 Task: Look for products in the category "IPA" from Abnormal Brewing only.
Action: Mouse moved to (649, 252)
Screenshot: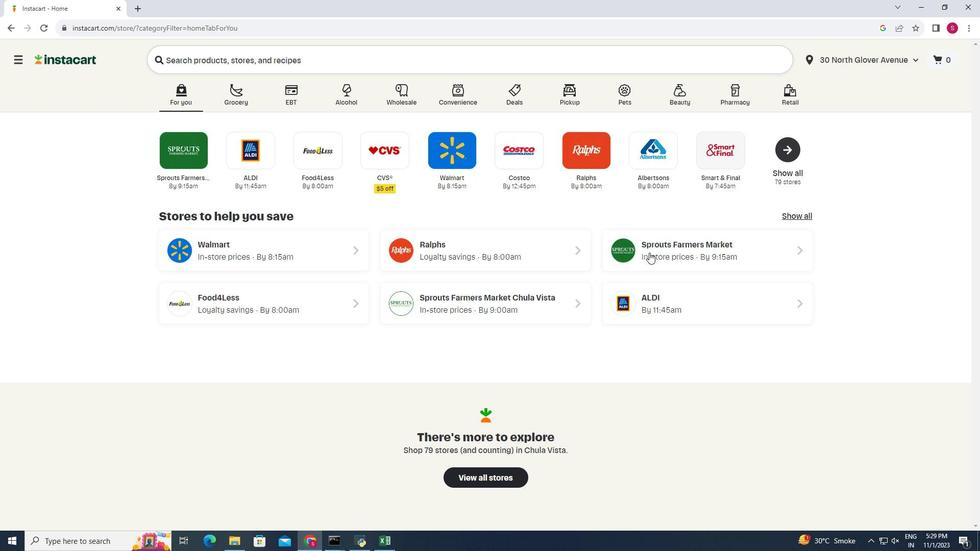 
Action: Mouse pressed left at (649, 252)
Screenshot: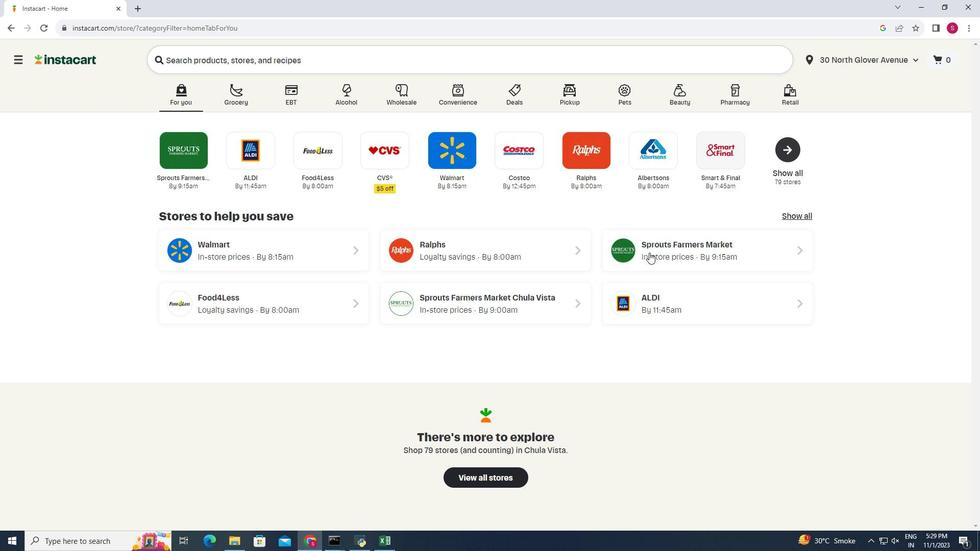 
Action: Mouse moved to (61, 526)
Screenshot: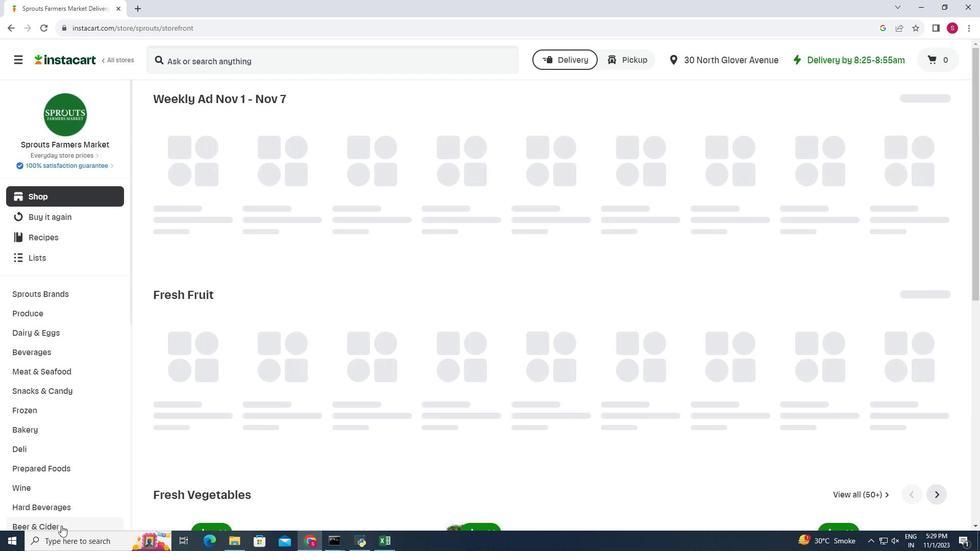 
Action: Mouse pressed left at (61, 526)
Screenshot: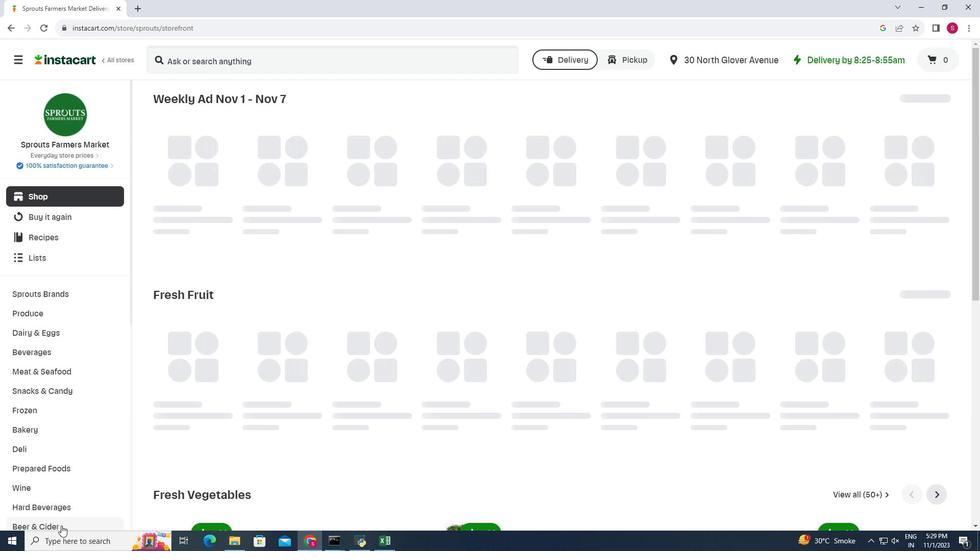 
Action: Mouse moved to (231, 125)
Screenshot: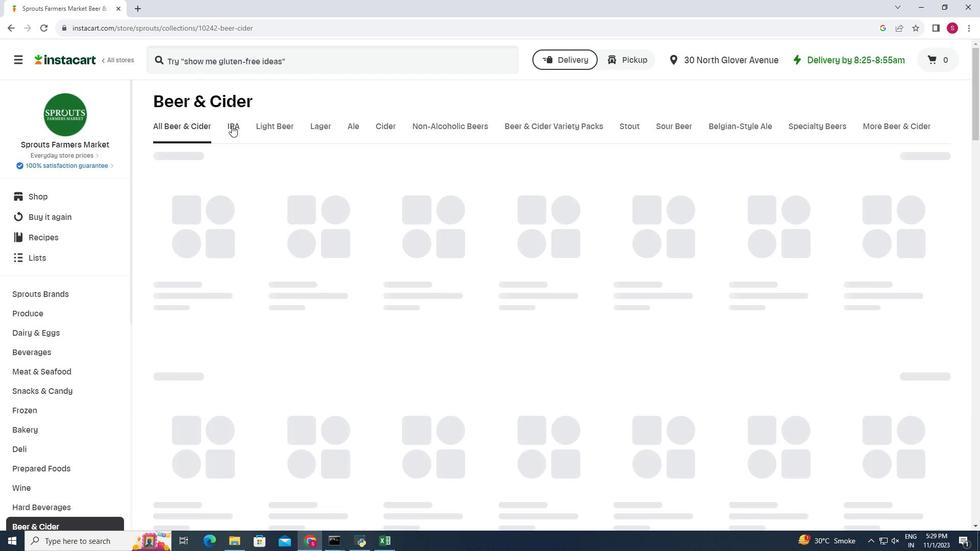 
Action: Mouse pressed left at (231, 125)
Screenshot: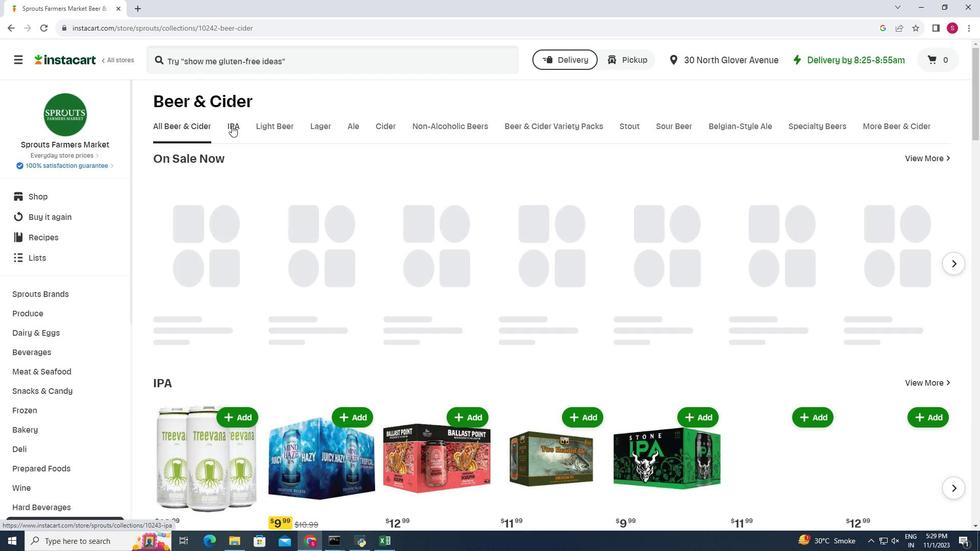 
Action: Mouse moved to (298, 164)
Screenshot: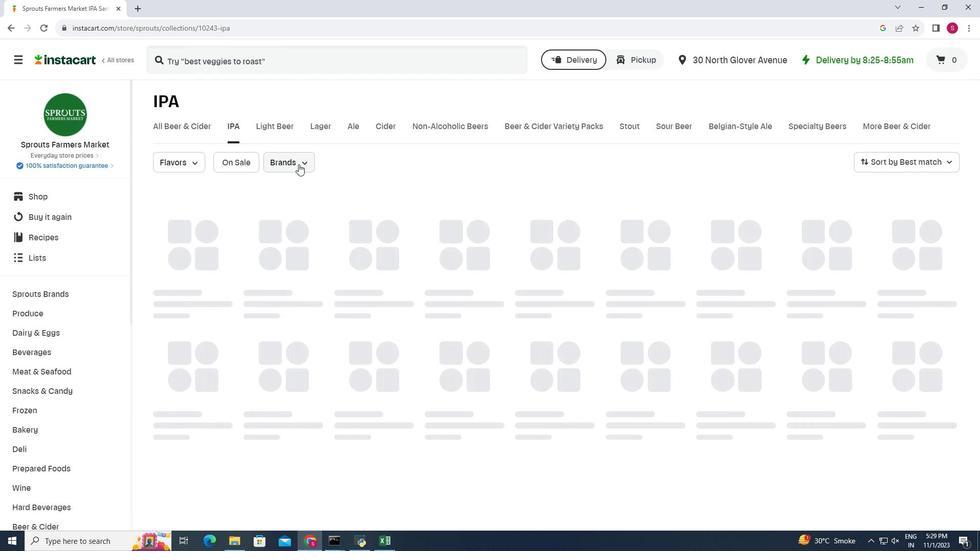 
Action: Mouse pressed left at (298, 164)
Screenshot: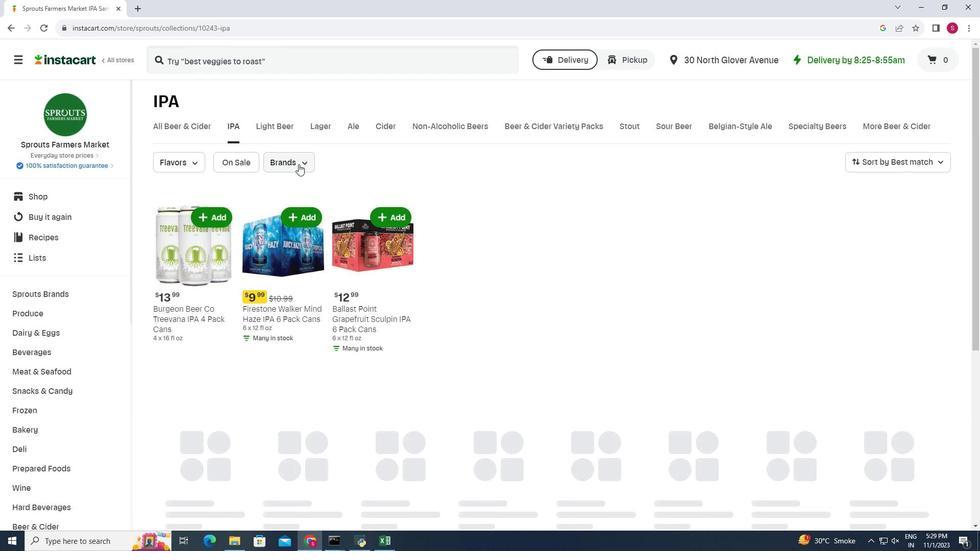 
Action: Mouse moved to (320, 226)
Screenshot: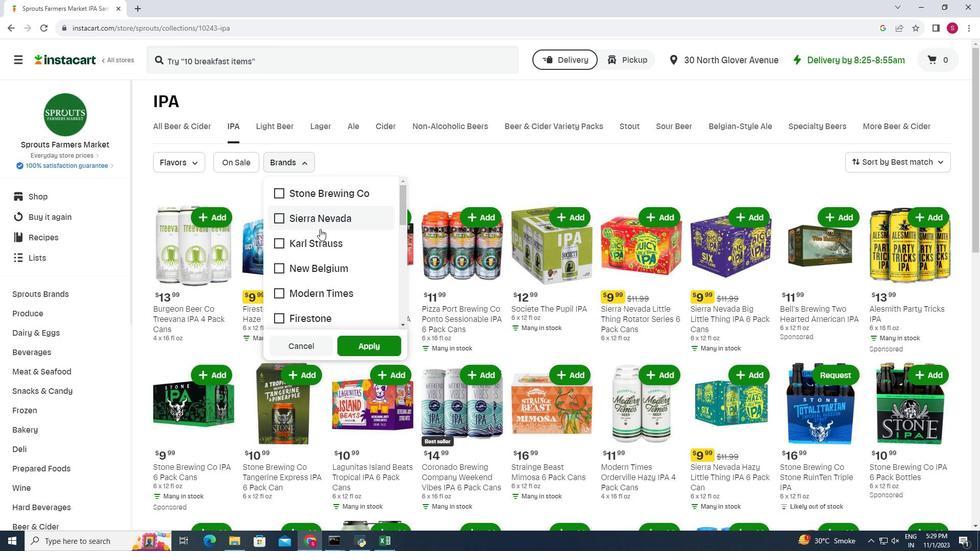 
Action: Mouse scrolled (320, 226) with delta (0, 0)
Screenshot: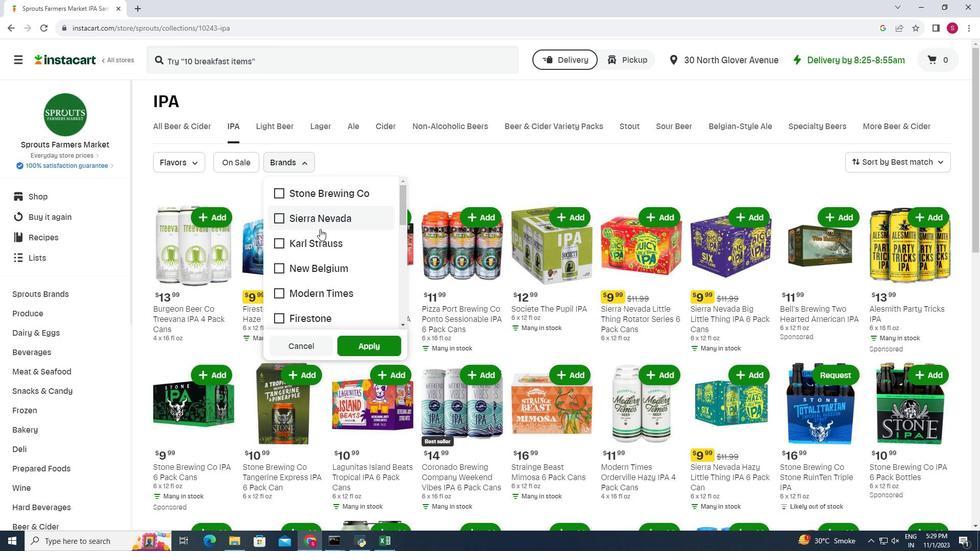 
Action: Mouse moved to (320, 237)
Screenshot: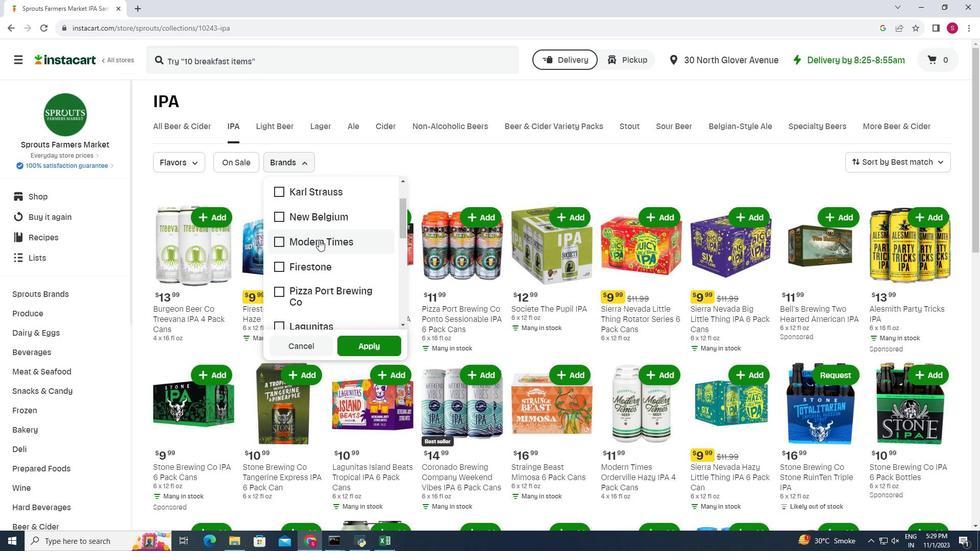 
Action: Mouse scrolled (320, 237) with delta (0, 0)
Screenshot: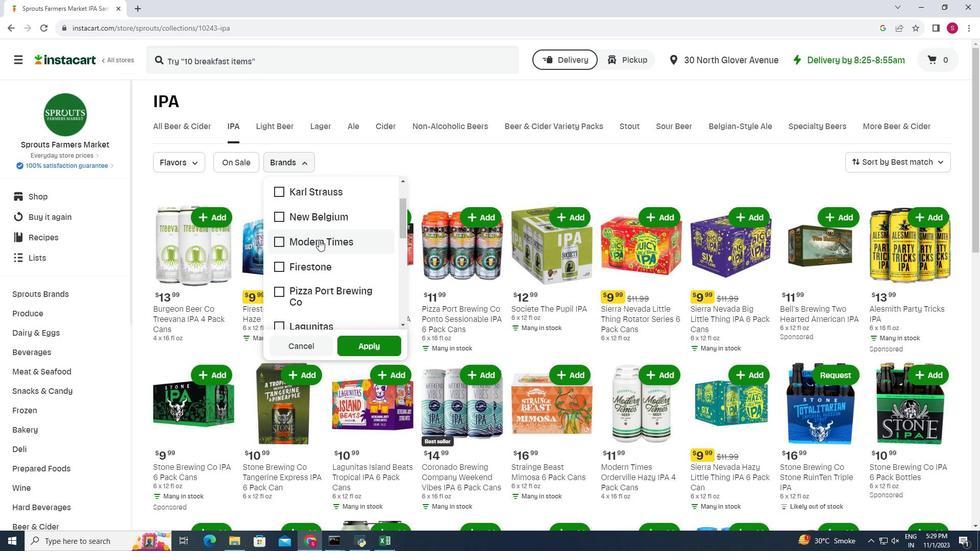 
Action: Mouse moved to (318, 243)
Screenshot: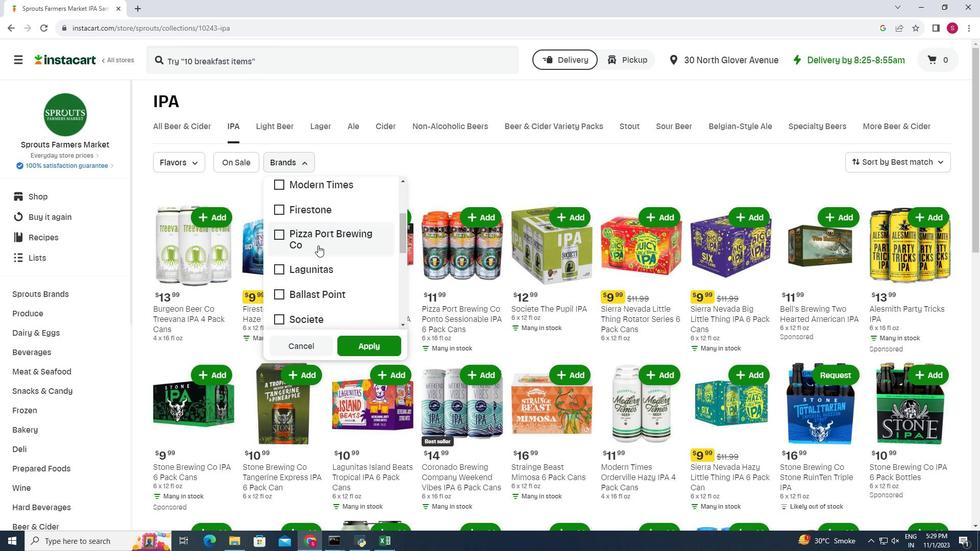 
Action: Mouse scrolled (318, 243) with delta (0, 0)
Screenshot: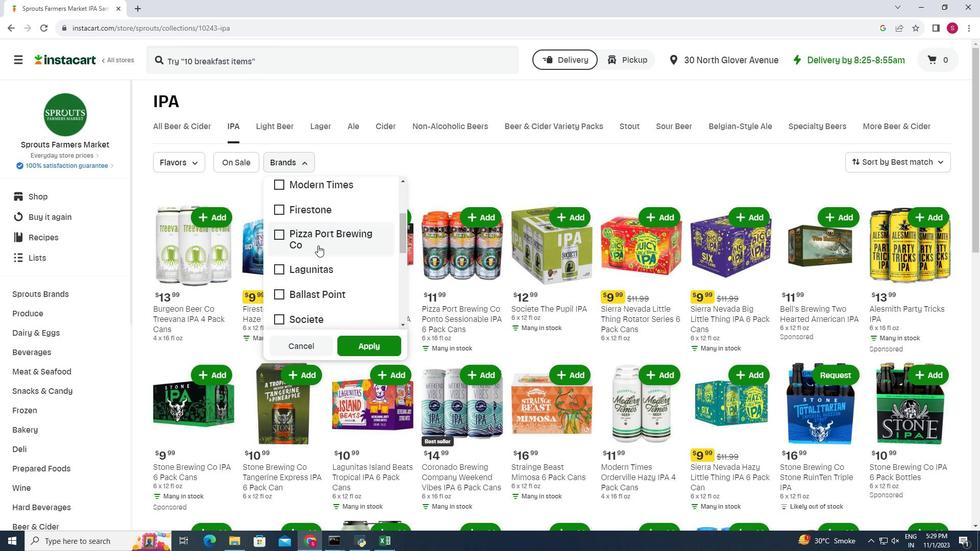 
Action: Mouse moved to (318, 249)
Screenshot: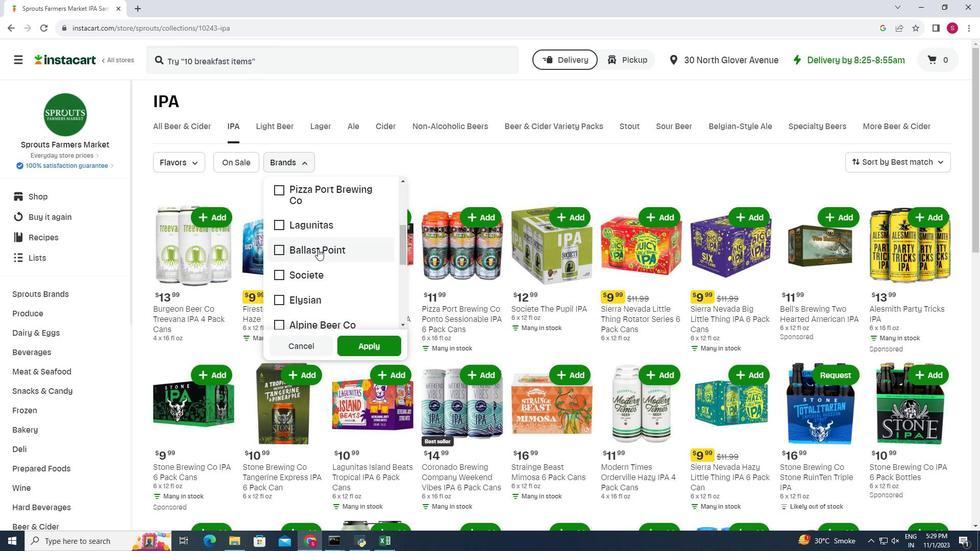 
Action: Mouse scrolled (318, 248) with delta (0, 0)
Screenshot: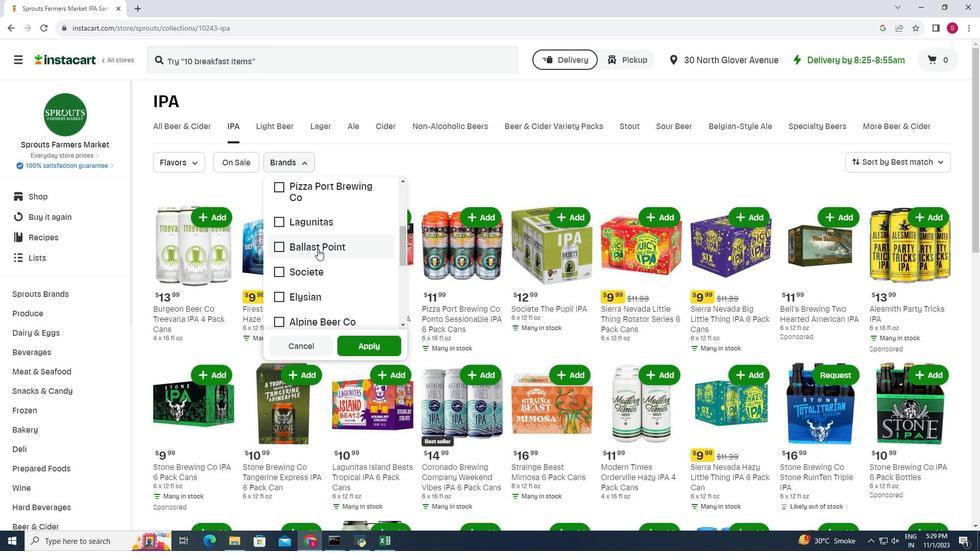 
Action: Mouse moved to (322, 286)
Screenshot: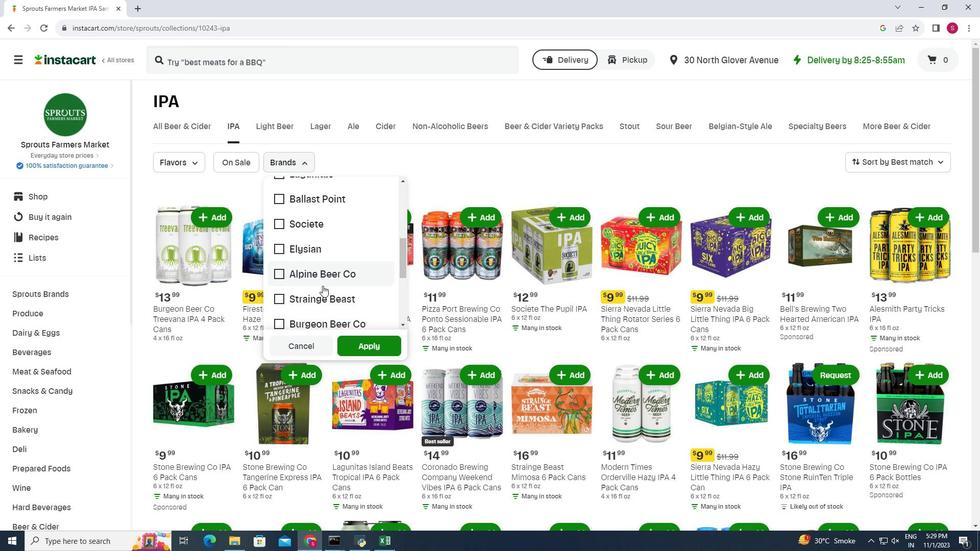 
Action: Mouse scrolled (322, 285) with delta (0, 0)
Screenshot: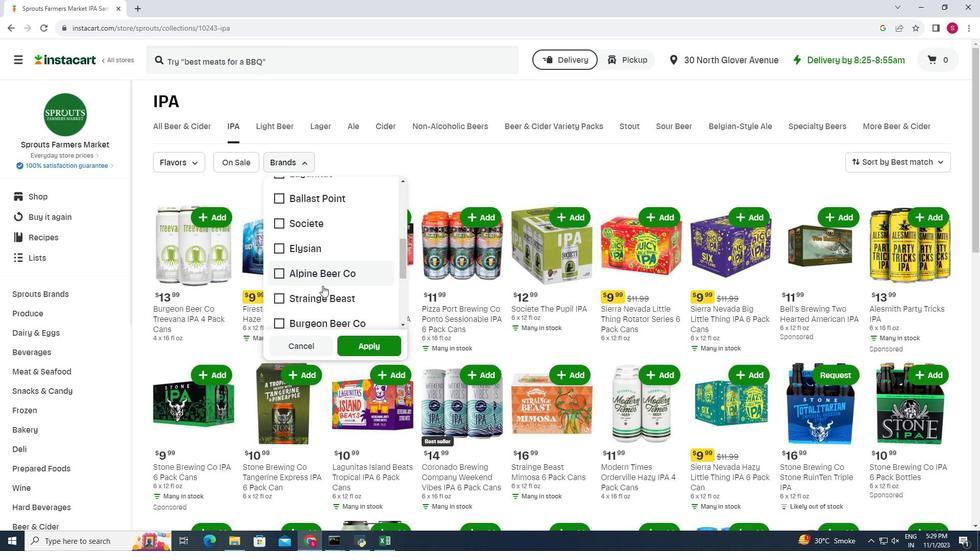 
Action: Mouse scrolled (322, 285) with delta (0, 0)
Screenshot: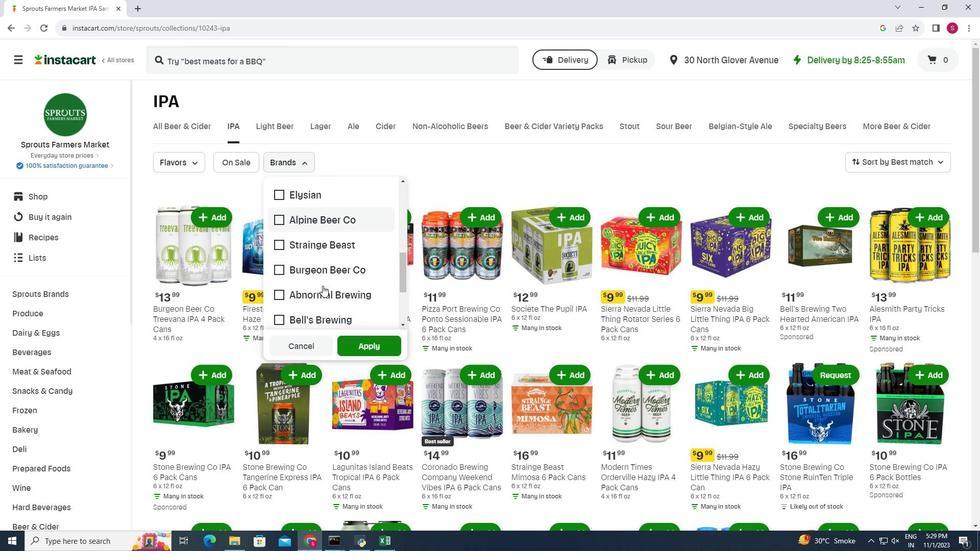 
Action: Mouse moved to (322, 286)
Screenshot: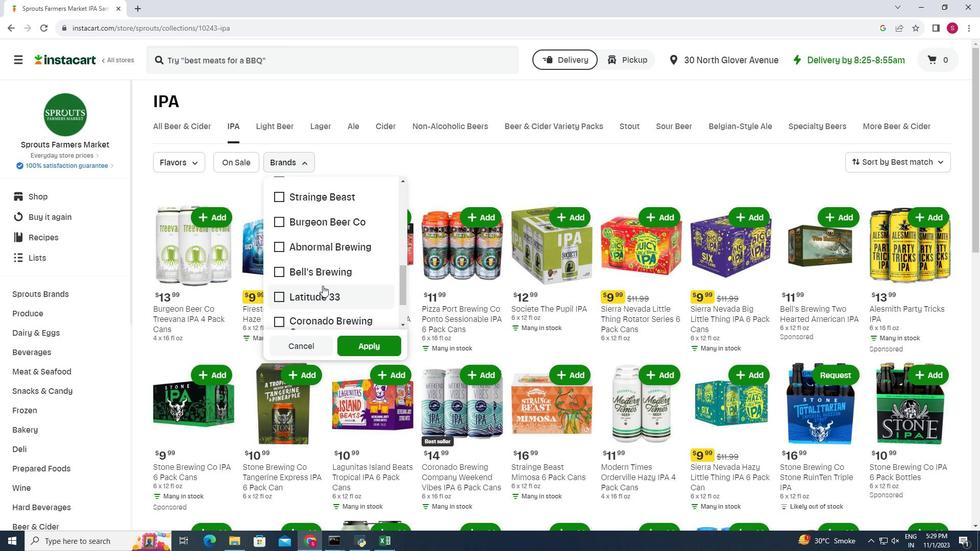 
Action: Mouse scrolled (322, 285) with delta (0, 0)
Screenshot: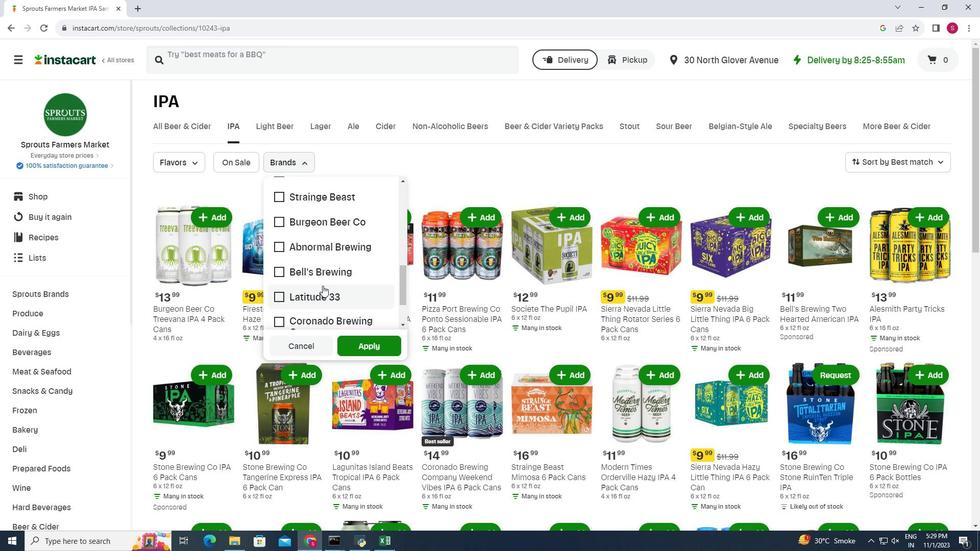 
Action: Mouse scrolled (322, 285) with delta (0, 0)
Screenshot: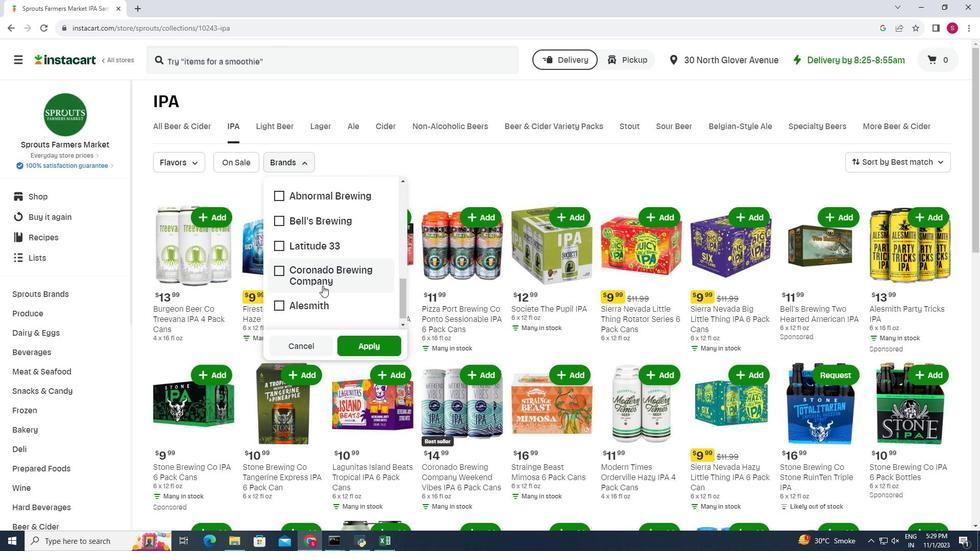 
Action: Mouse scrolled (322, 286) with delta (0, 0)
Screenshot: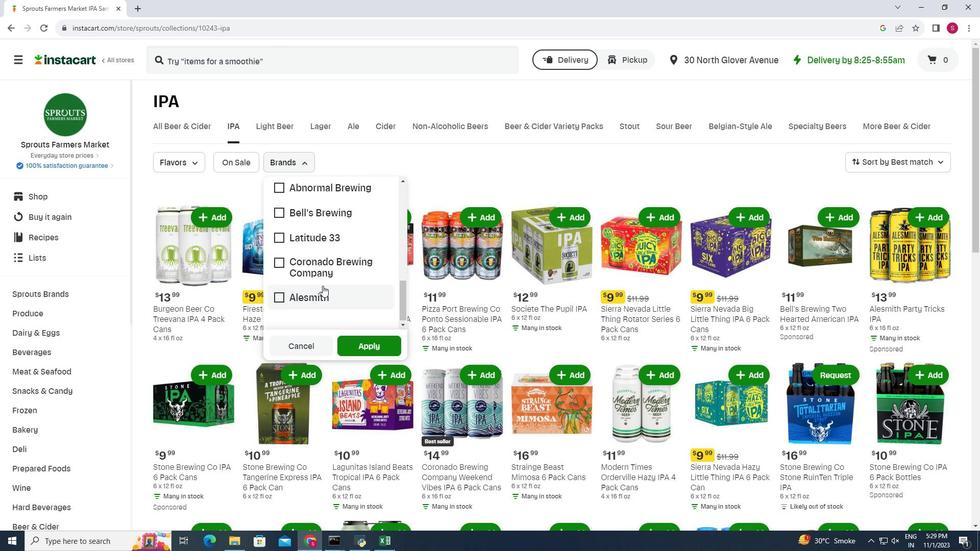 
Action: Mouse moved to (343, 239)
Screenshot: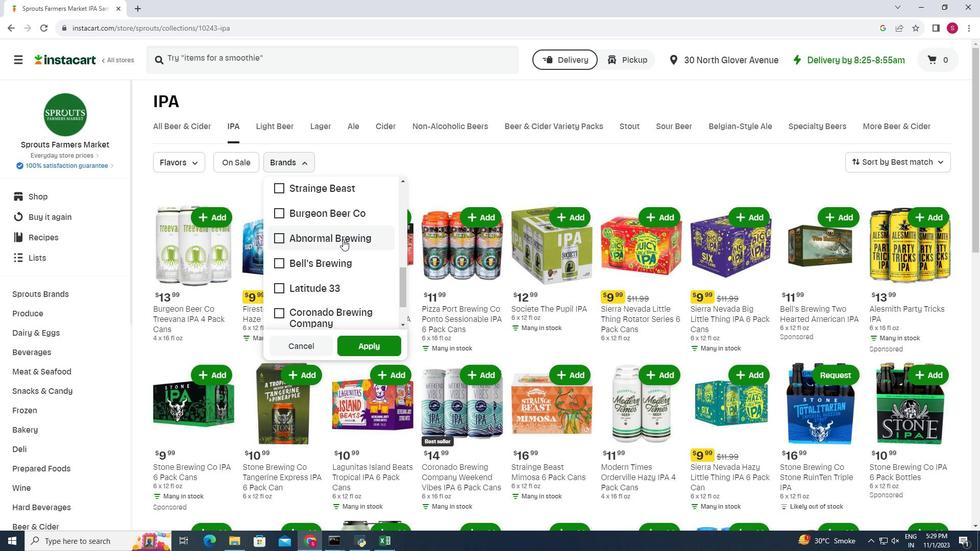 
Action: Mouse pressed left at (343, 239)
Screenshot: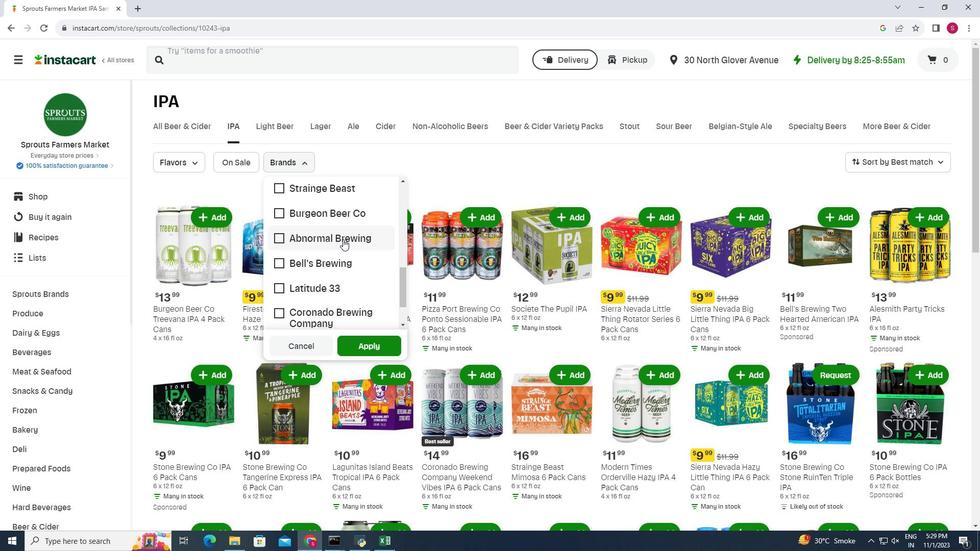 
Action: Mouse moved to (363, 345)
Screenshot: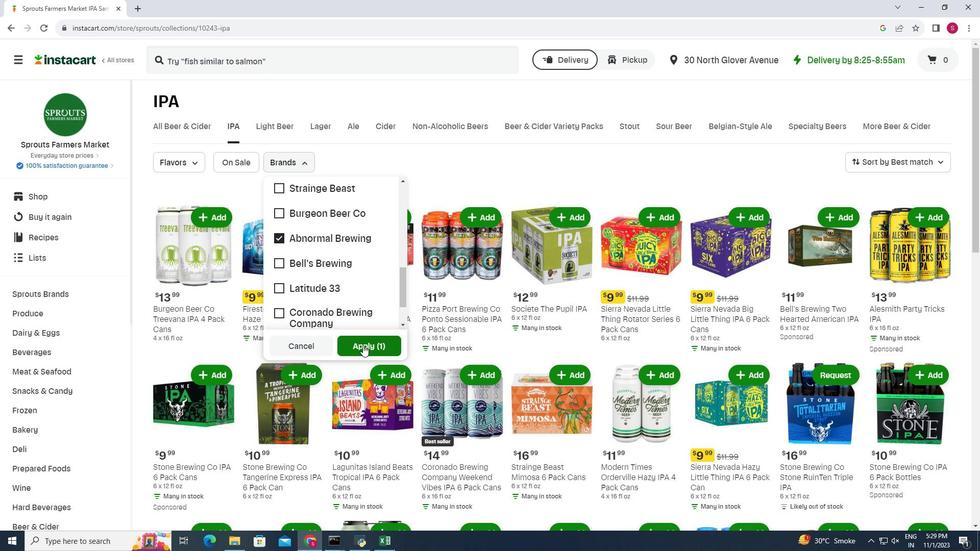 
Action: Mouse pressed left at (363, 345)
Screenshot: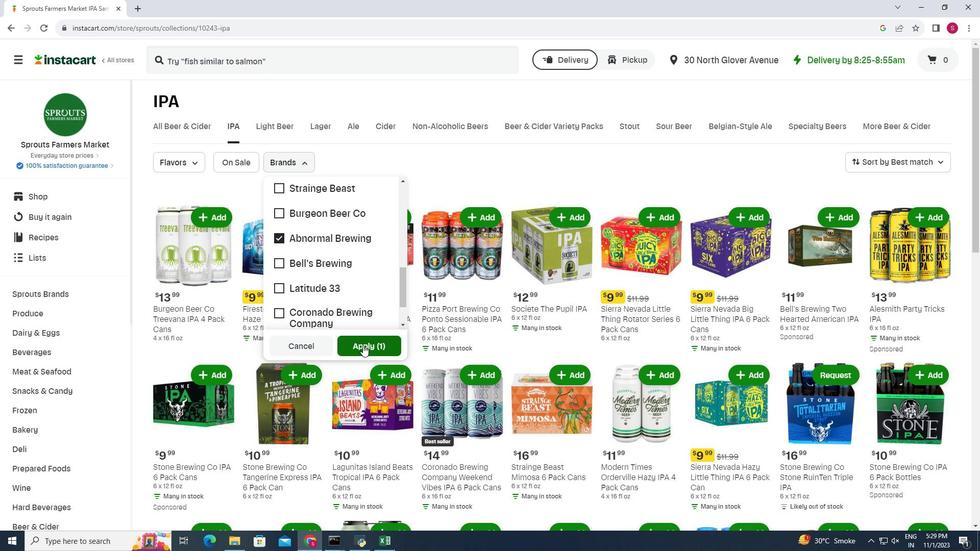 
Action: Mouse moved to (472, 323)
Screenshot: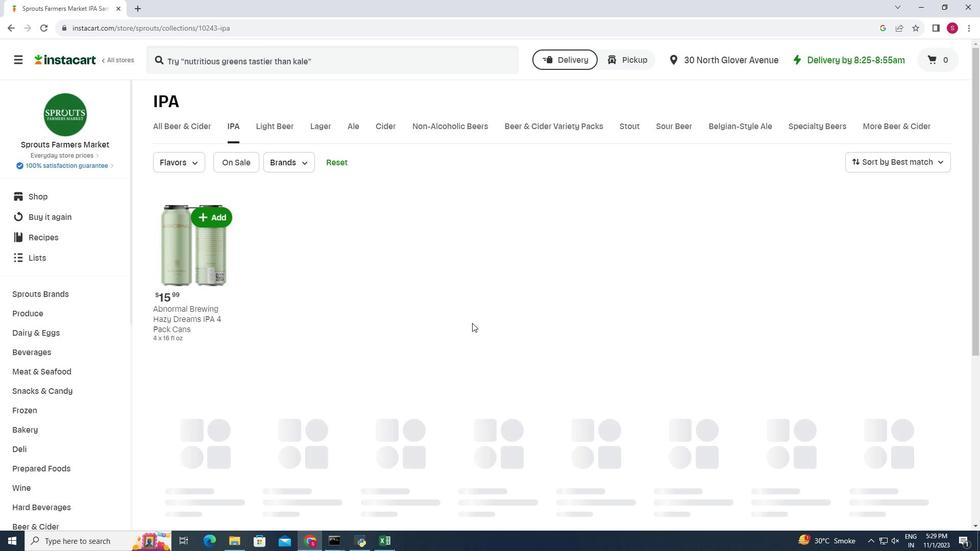
